 Task: Apply a Nudge Right many on the Trim Clip Edge.
Action: Mouse moved to (553, 445)
Screenshot: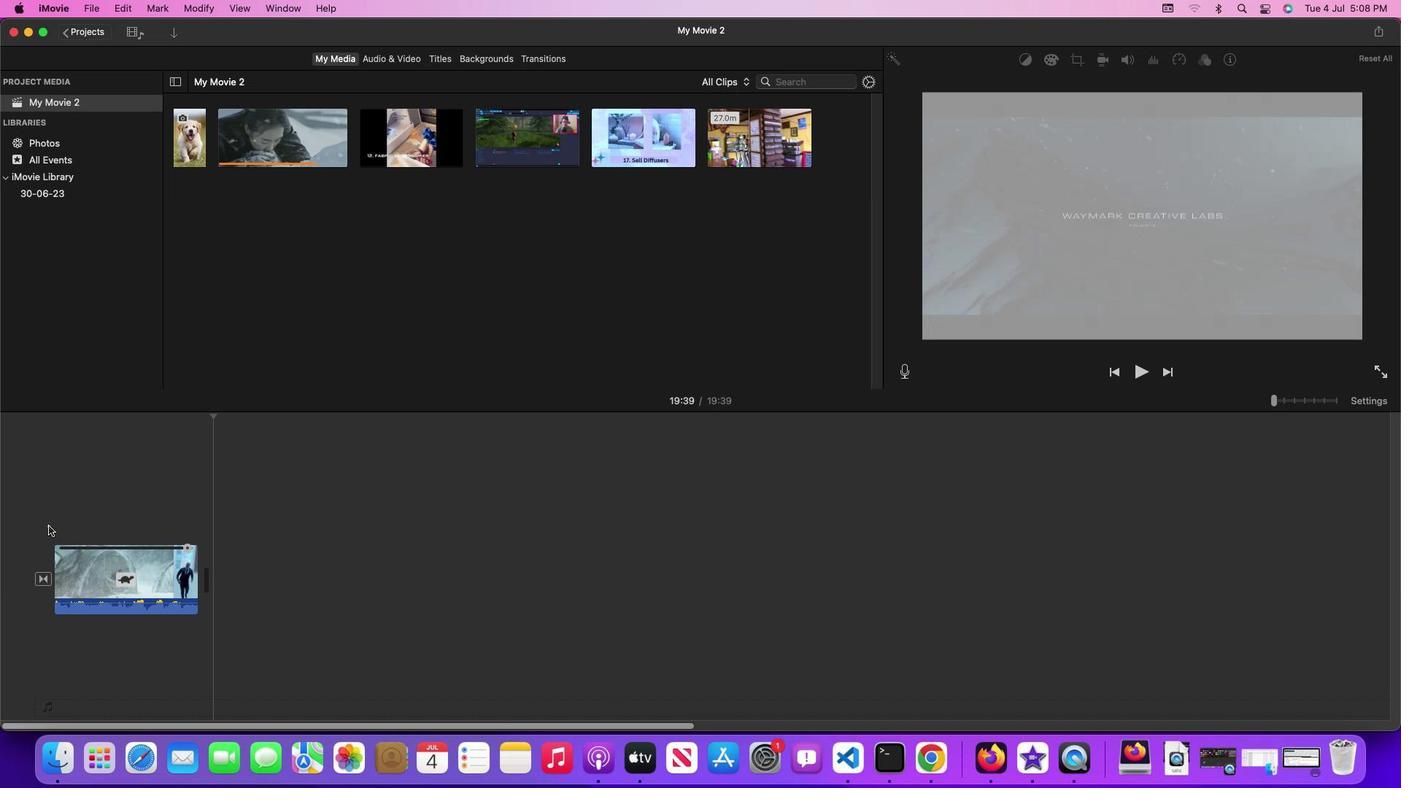 
Action: Mouse pressed left at (553, 445)
Screenshot: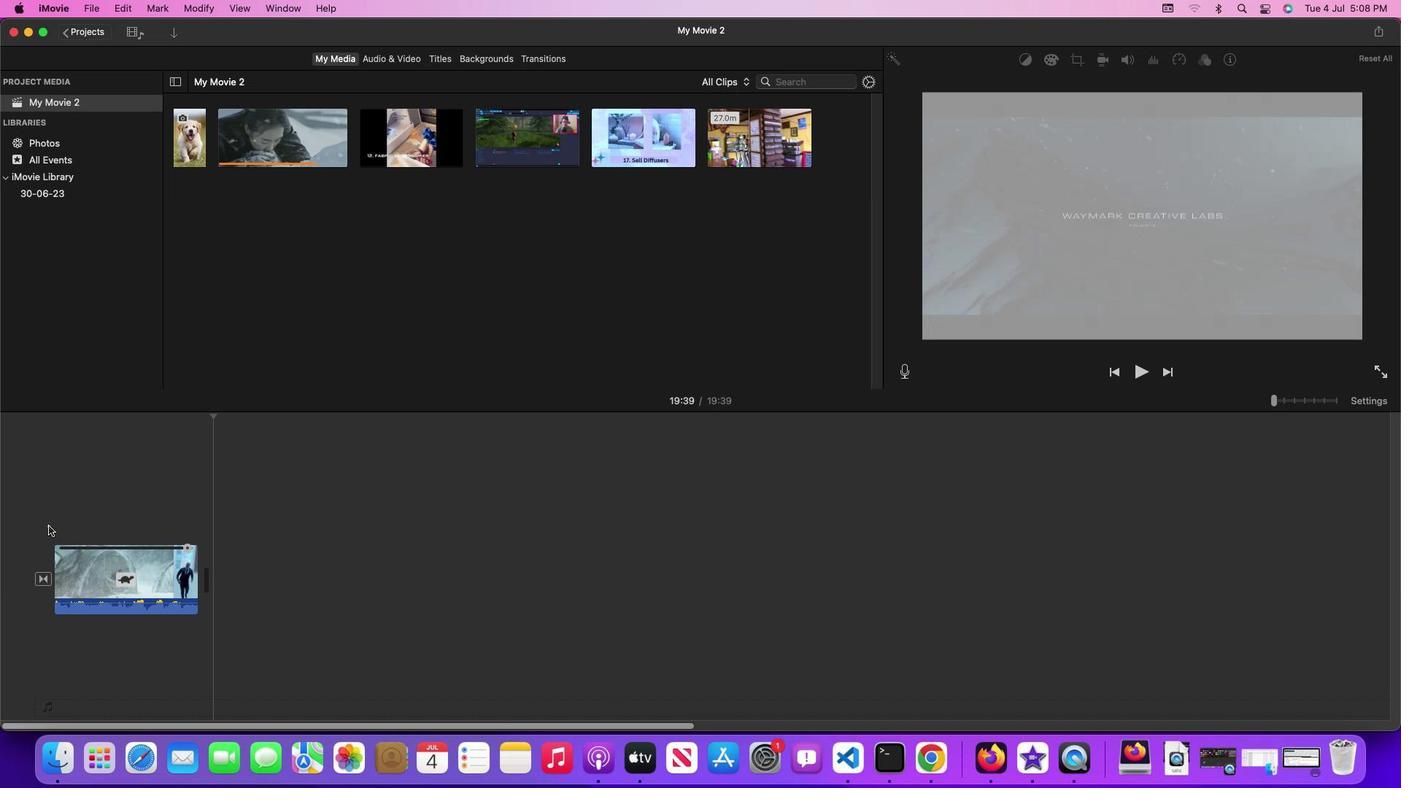 
Action: Mouse moved to (554, 445)
Screenshot: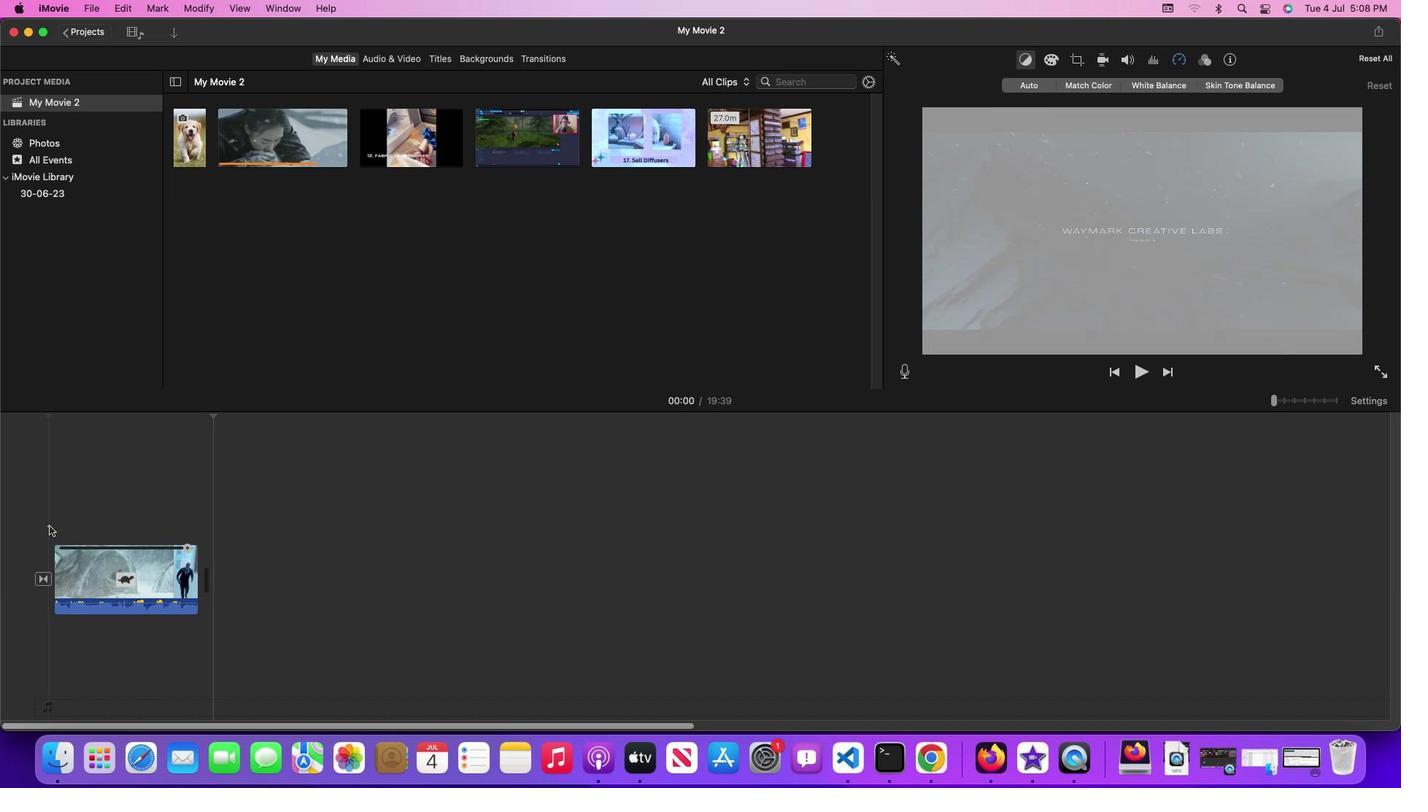 
Action: Mouse pressed left at (554, 445)
Screenshot: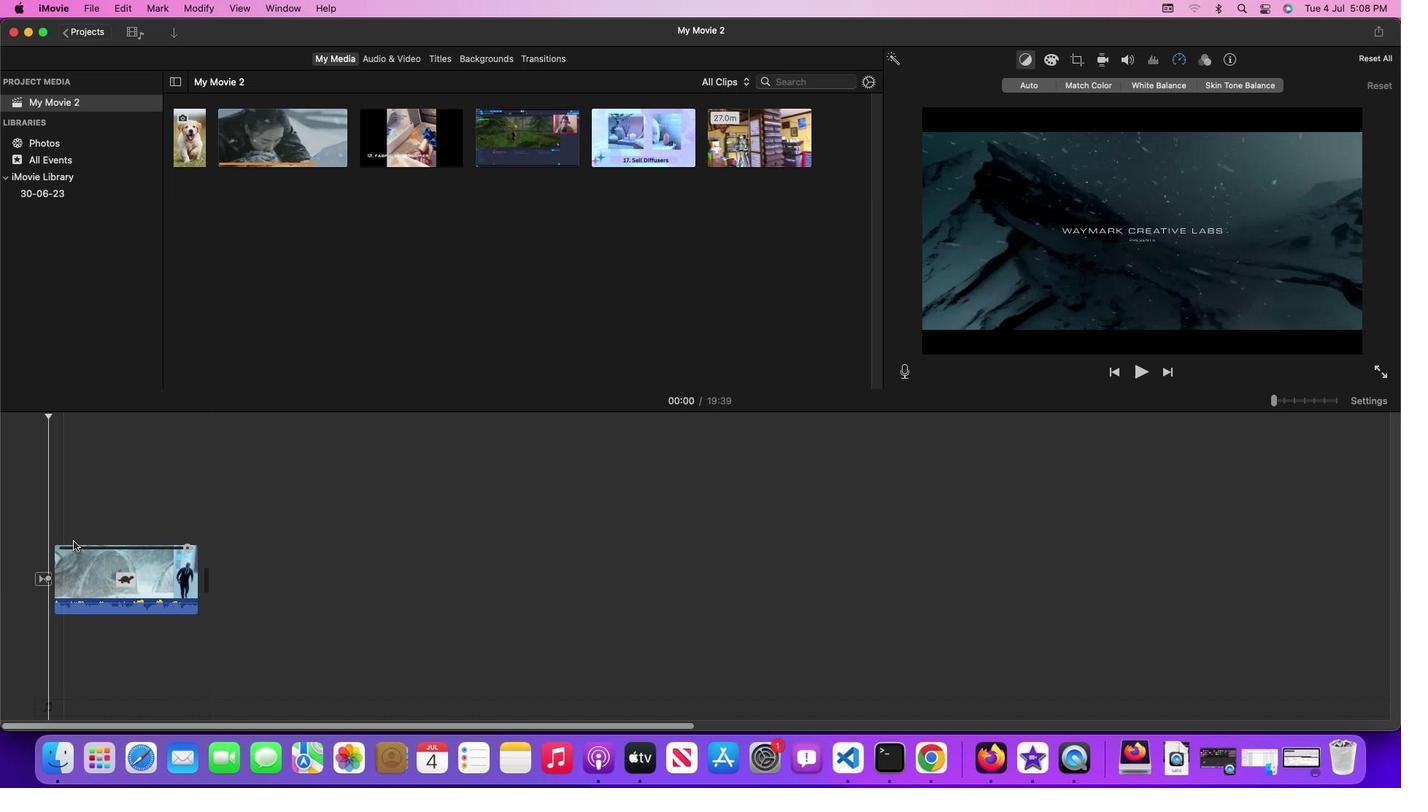 
Action: Mouse moved to (587, 449)
Screenshot: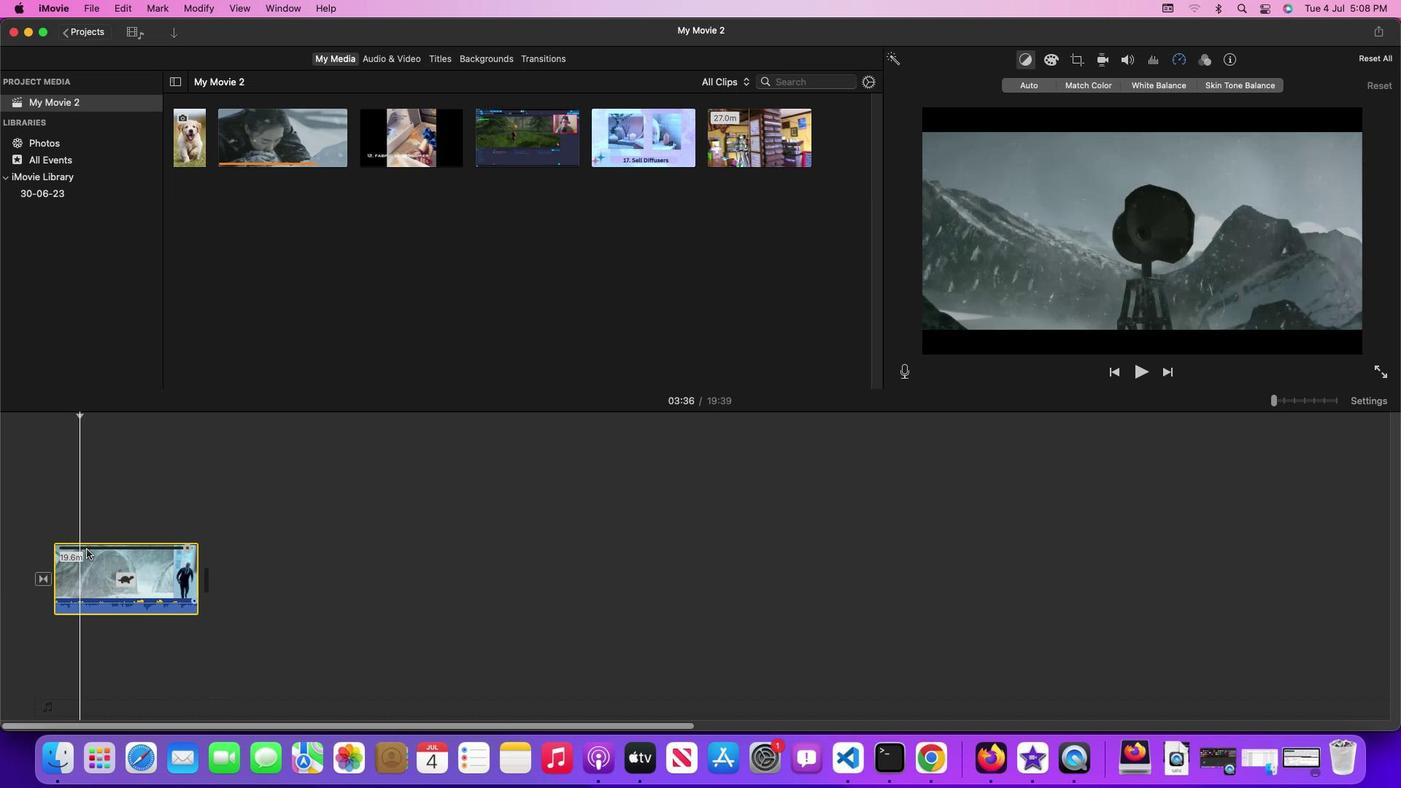 
Action: Mouse pressed left at (587, 449)
Screenshot: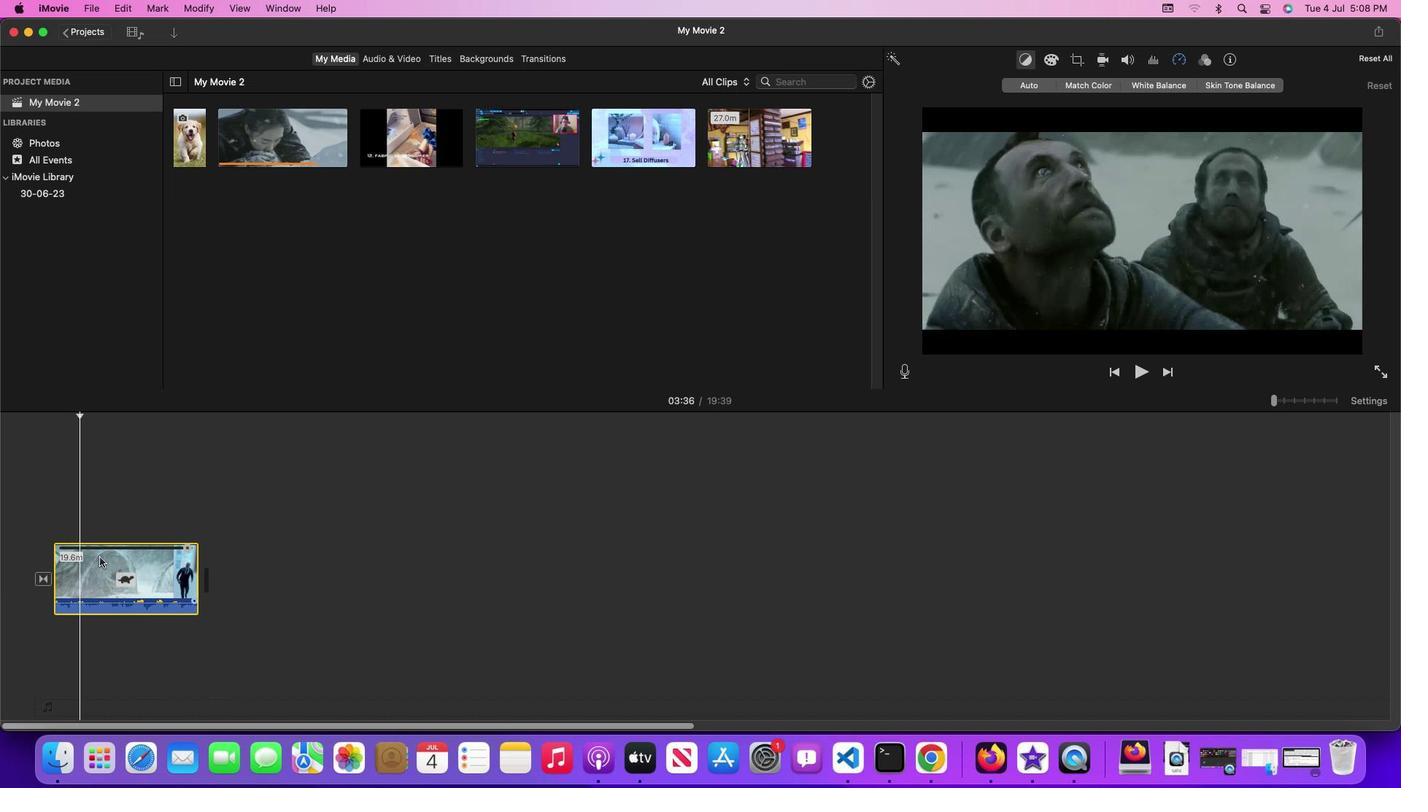 
Action: Mouse moved to (713, 456)
Screenshot: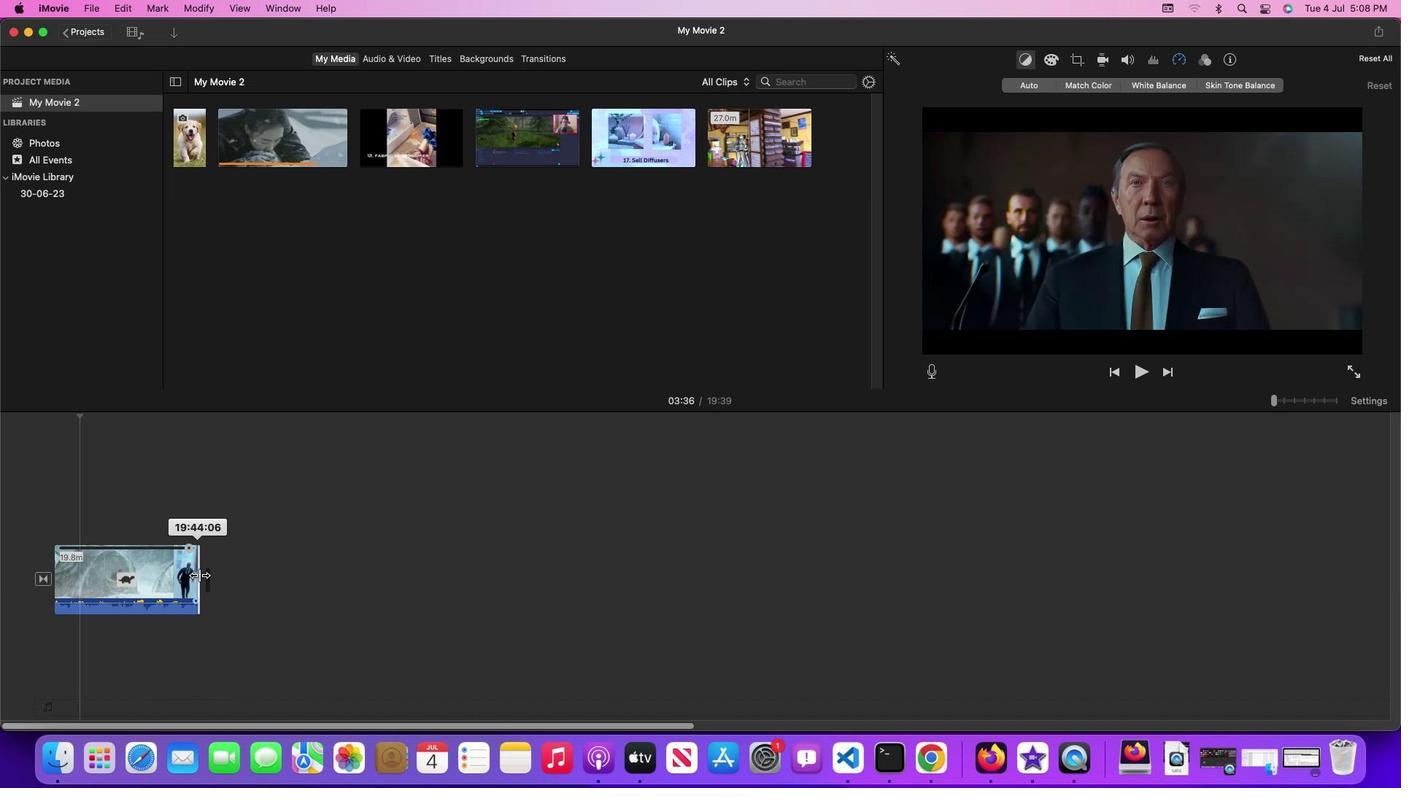 
Action: Mouse pressed left at (713, 456)
Screenshot: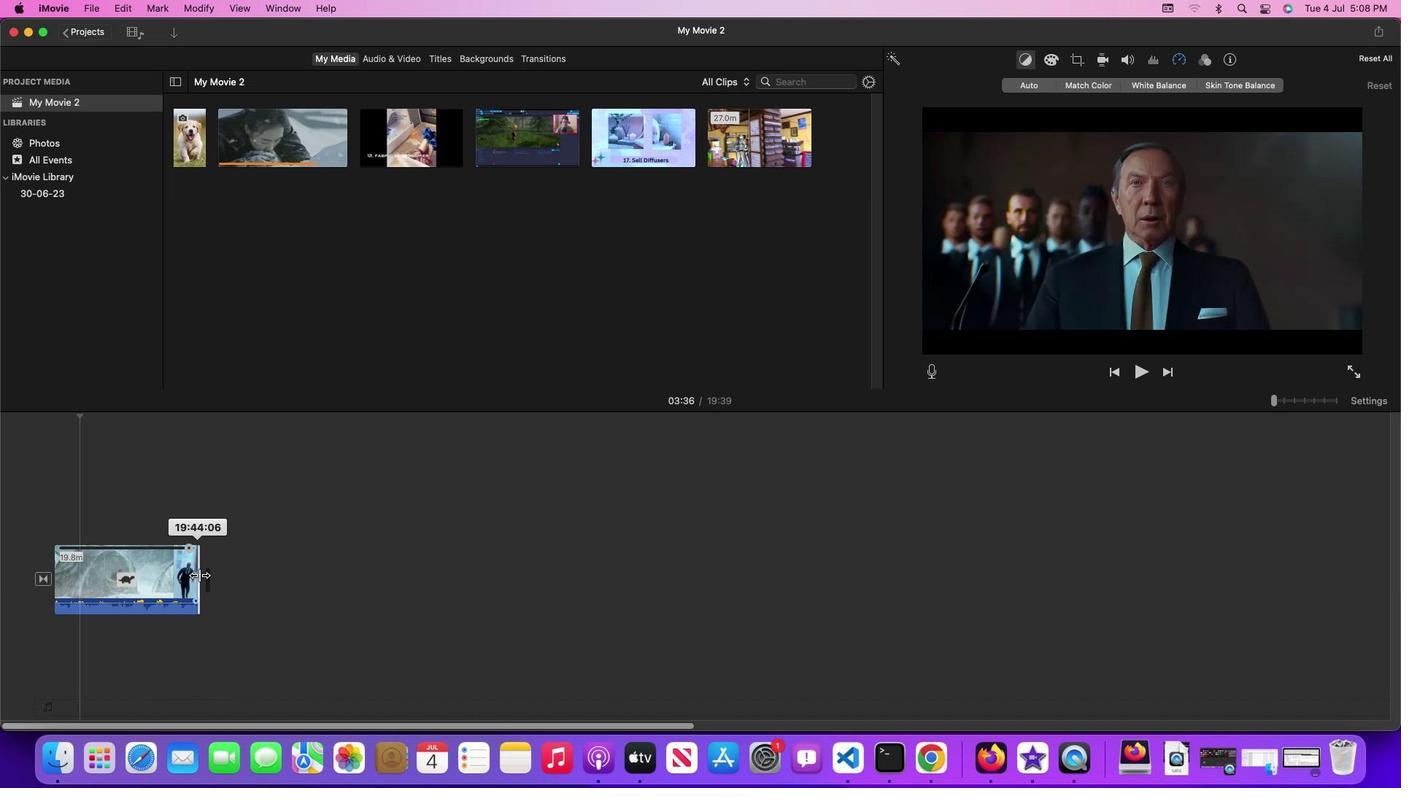 
Action: Mouse moved to (725, 334)
Screenshot: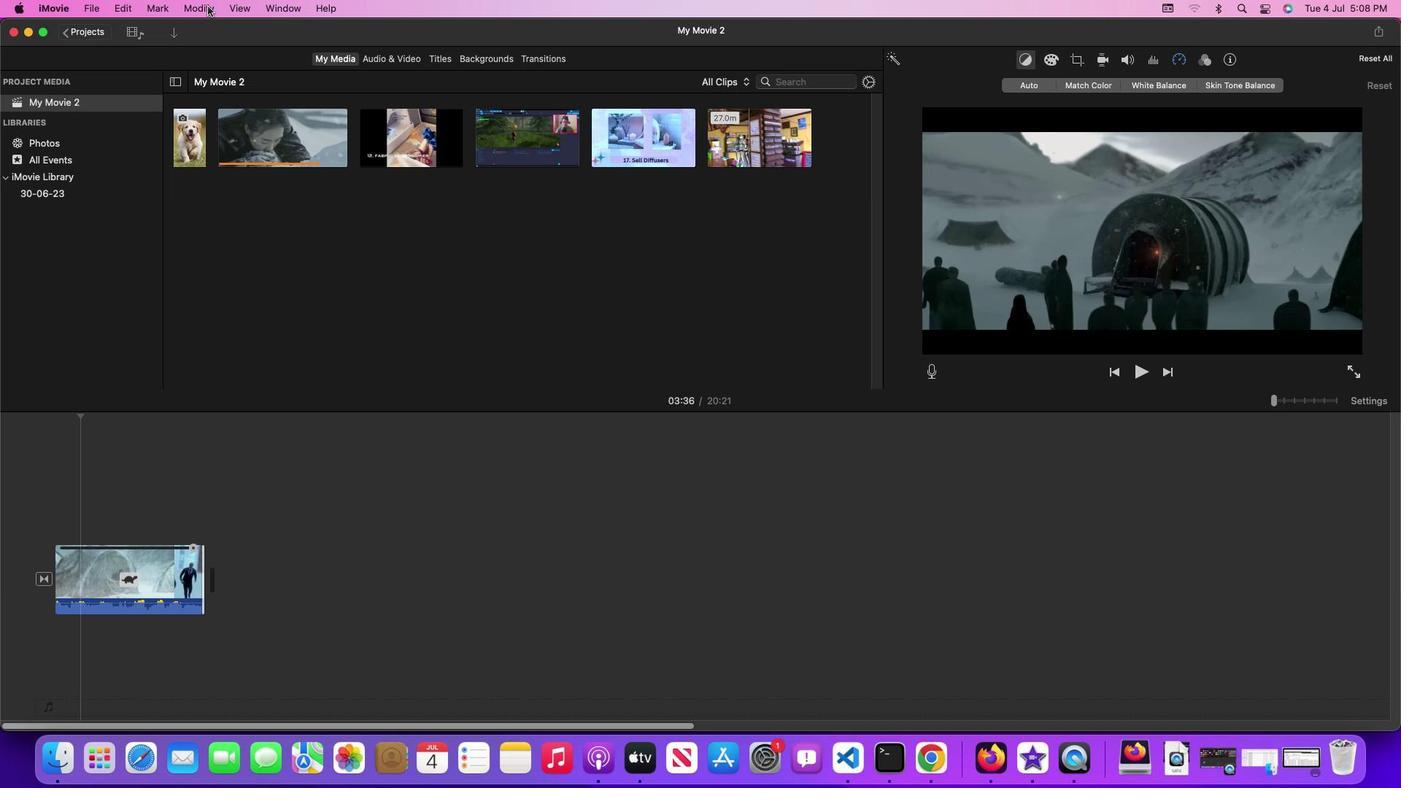 
Action: Mouse pressed left at (725, 334)
Screenshot: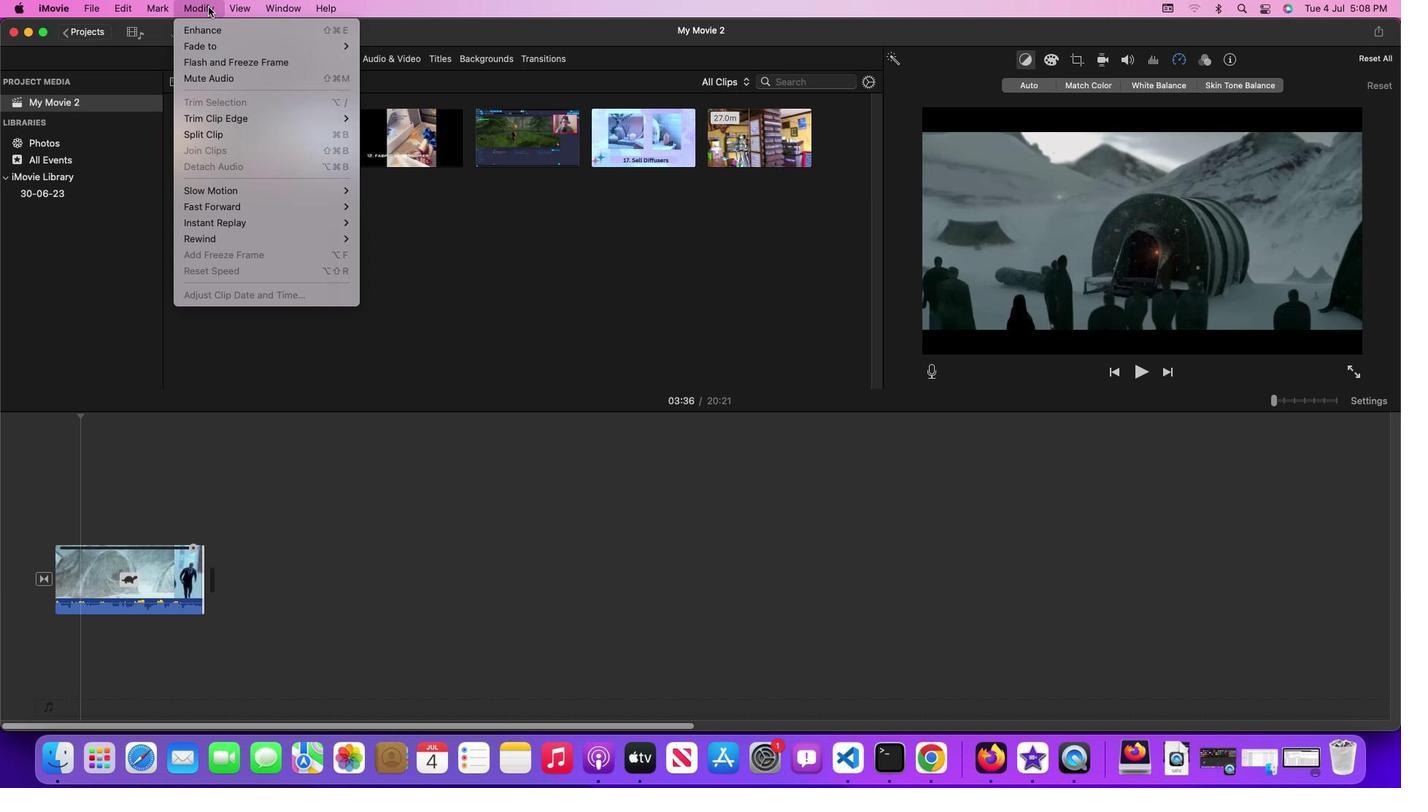 
Action: Mouse moved to (943, 367)
Screenshot: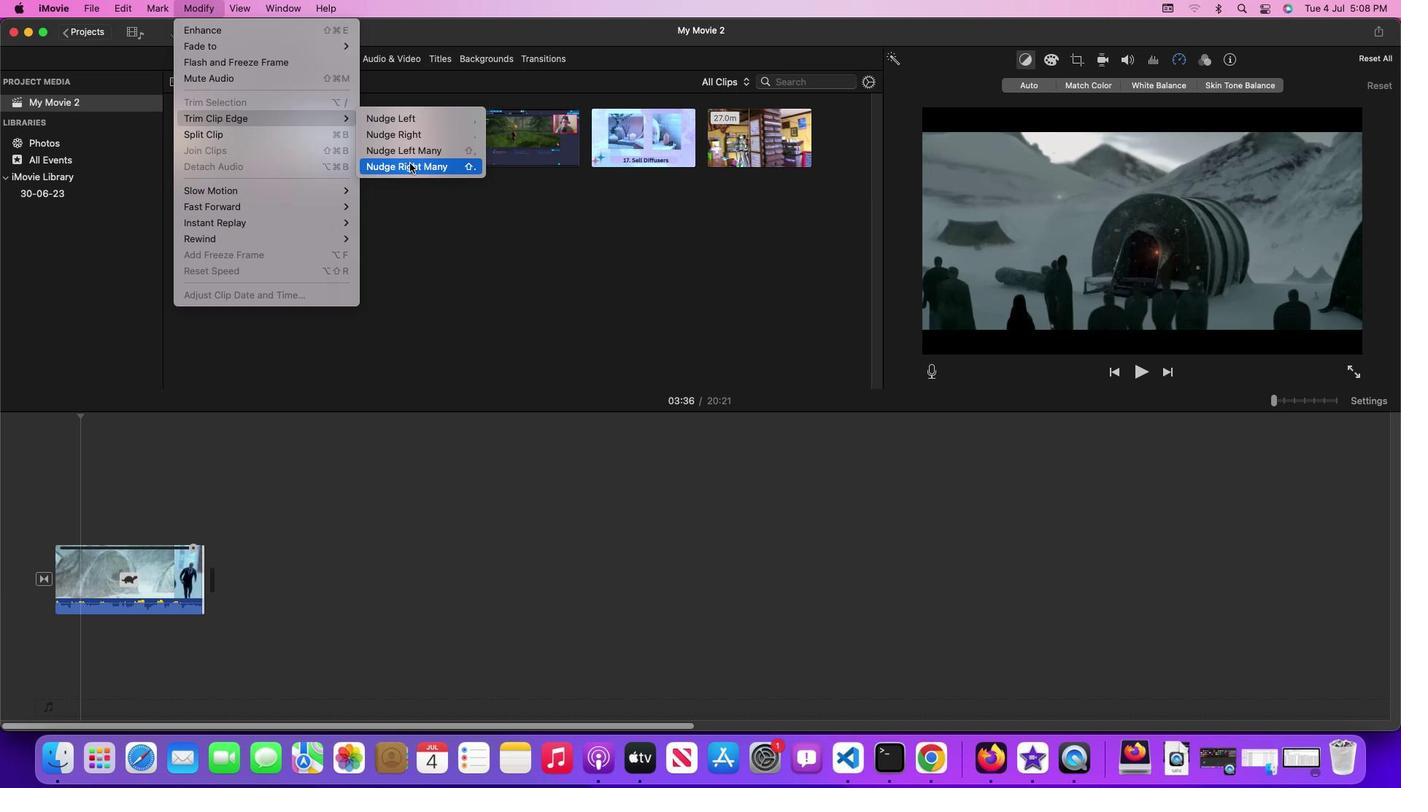
Action: Mouse pressed left at (943, 367)
Screenshot: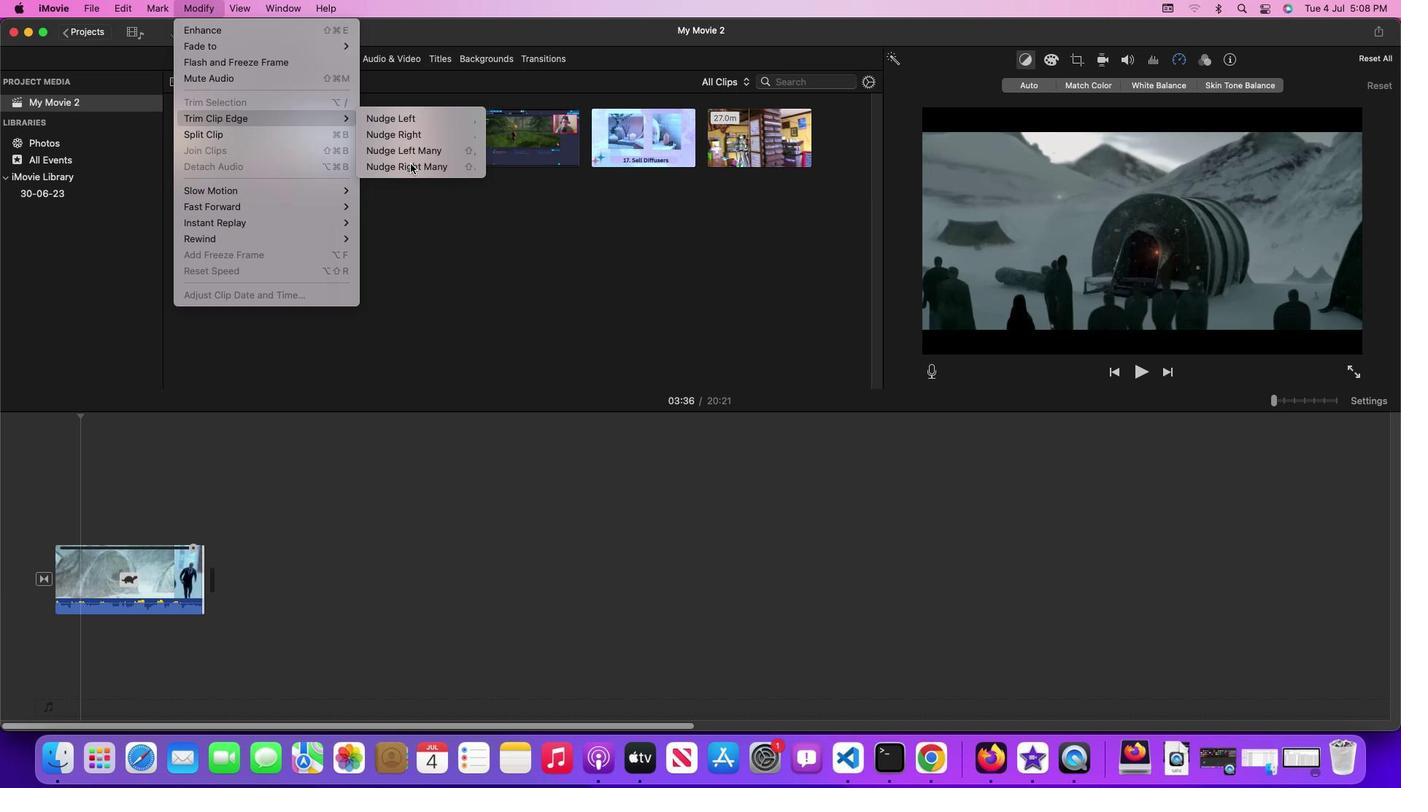 
Action: Mouse moved to (983, 391)
Screenshot: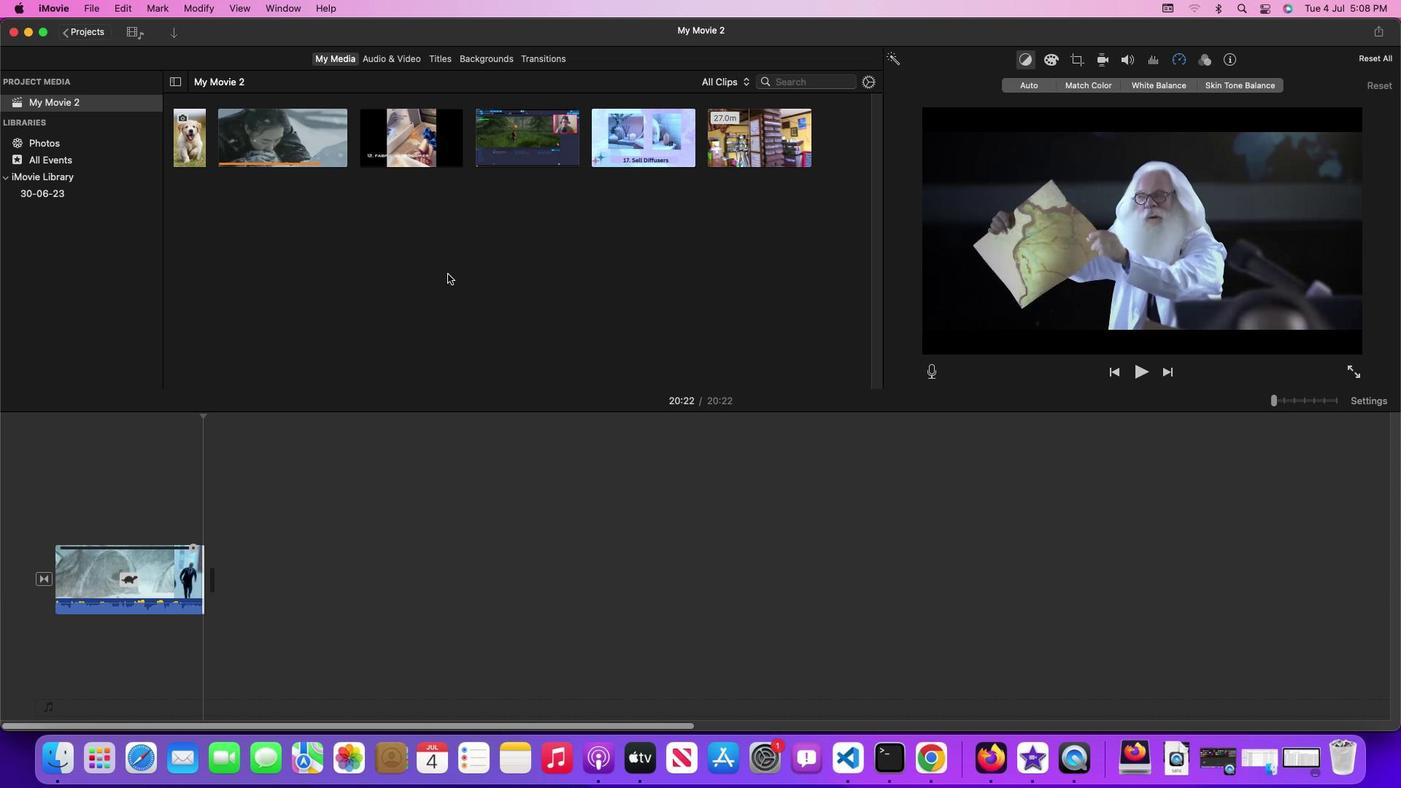 
